Task: Create a task  Develop a new online tool for online volunteer sign-ups , assign it to team member softage.2@softage.net in the project BrainWave and update the status of the task to  On Track  , set the priority of the task to High
Action: Mouse moved to (73, 58)
Screenshot: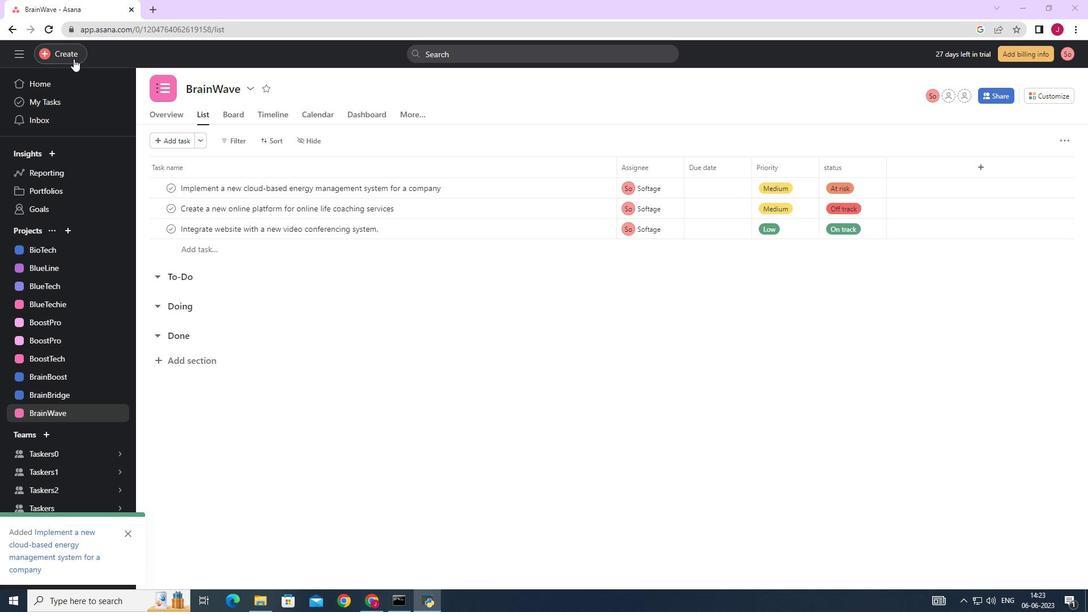 
Action: Mouse pressed left at (73, 58)
Screenshot: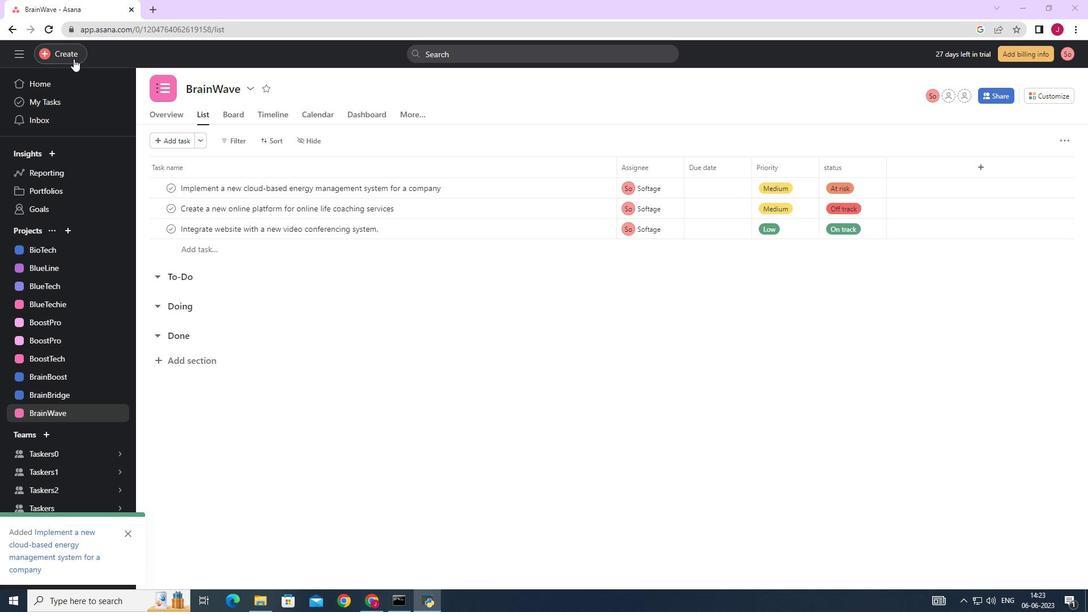 
Action: Mouse moved to (149, 60)
Screenshot: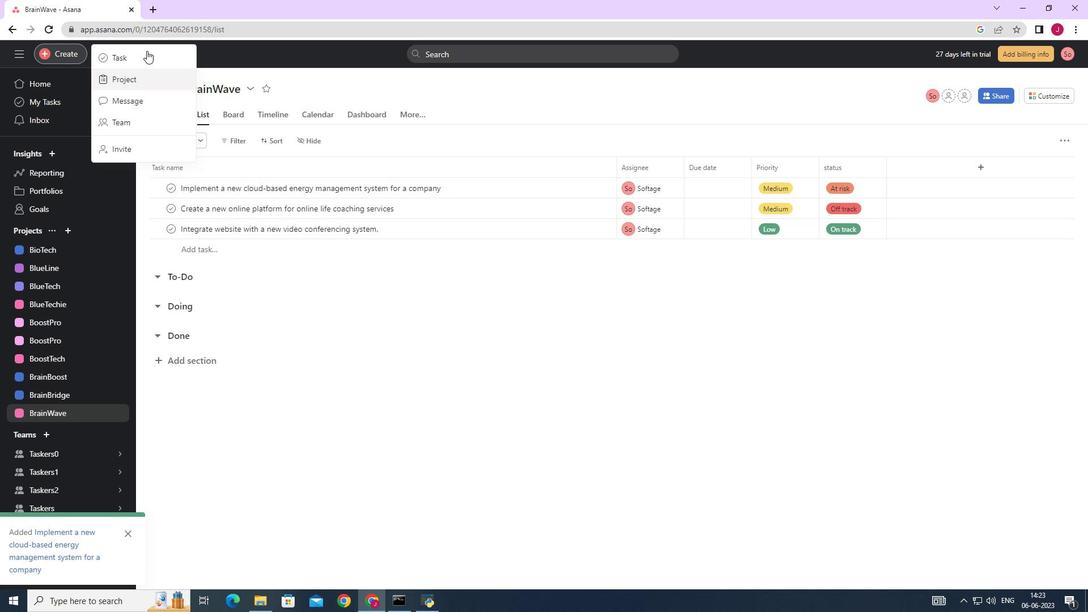 
Action: Mouse pressed left at (149, 60)
Screenshot: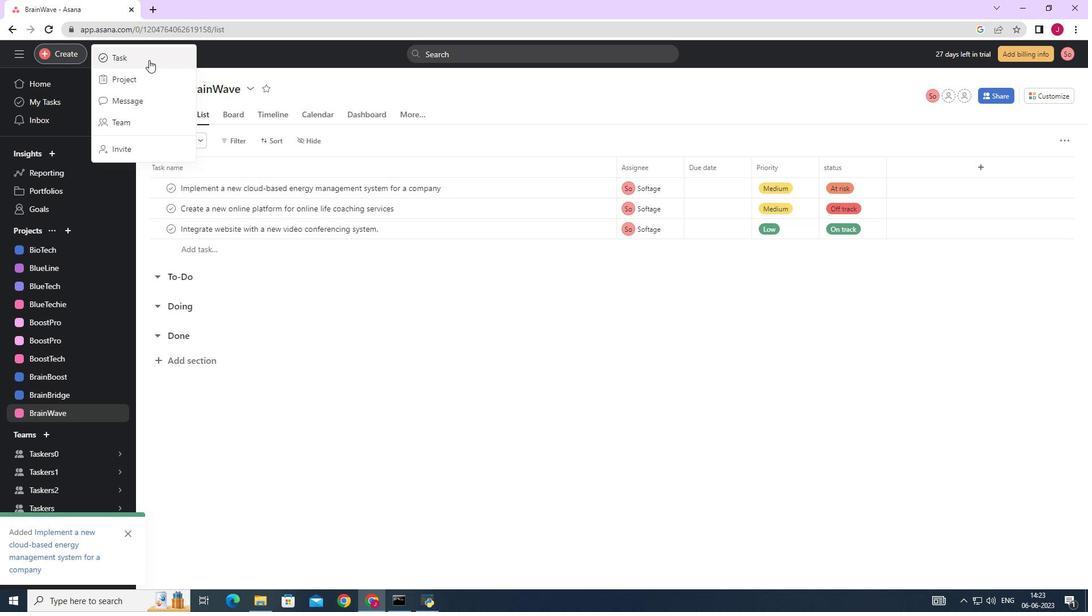 
Action: Mouse moved to (861, 376)
Screenshot: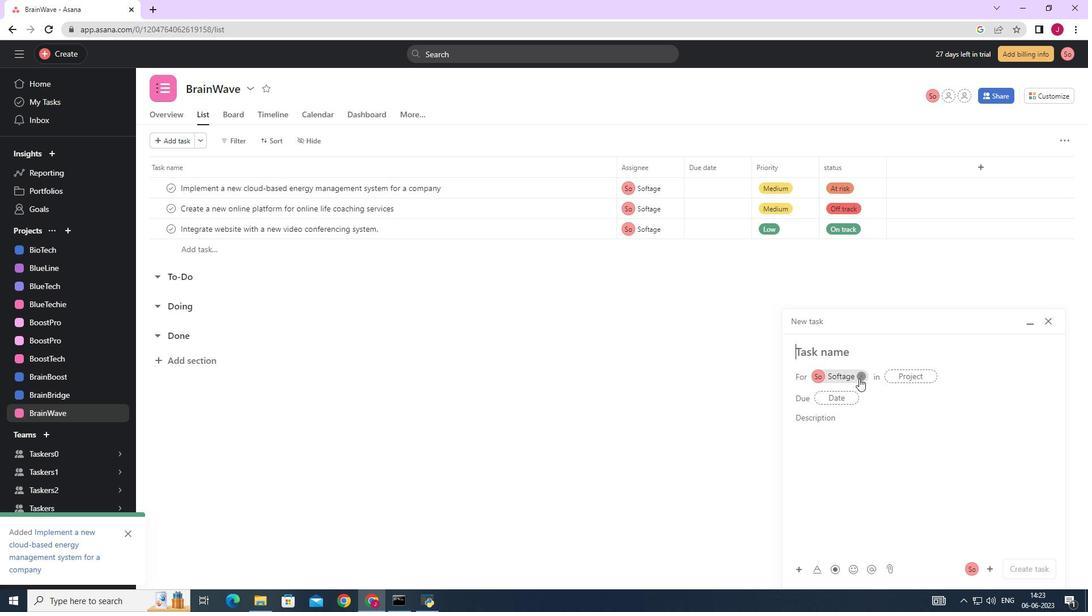 
Action: Mouse pressed left at (861, 376)
Screenshot: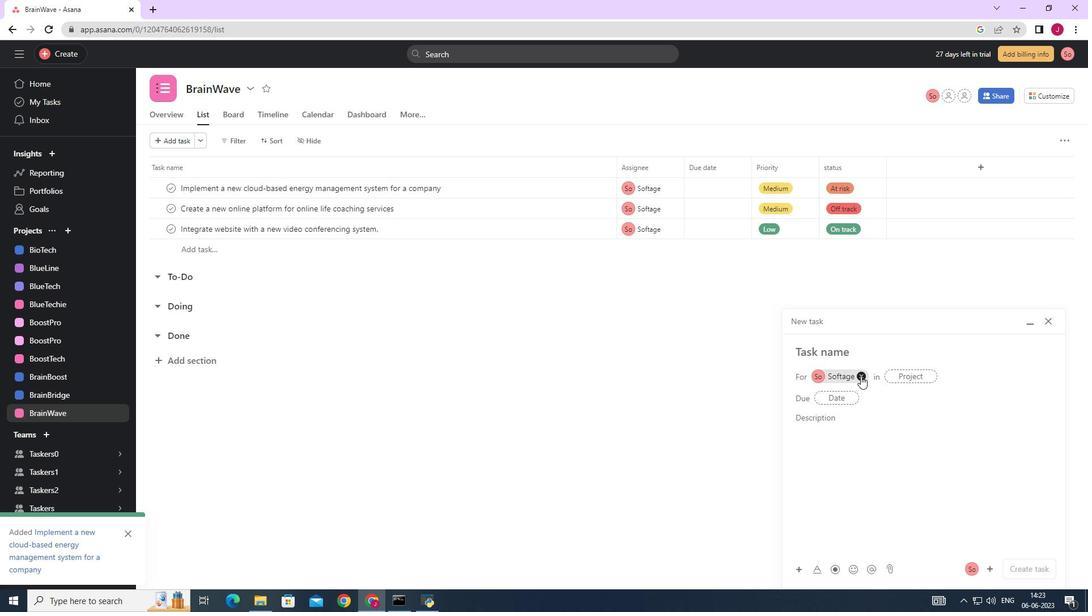 
Action: Mouse moved to (826, 355)
Screenshot: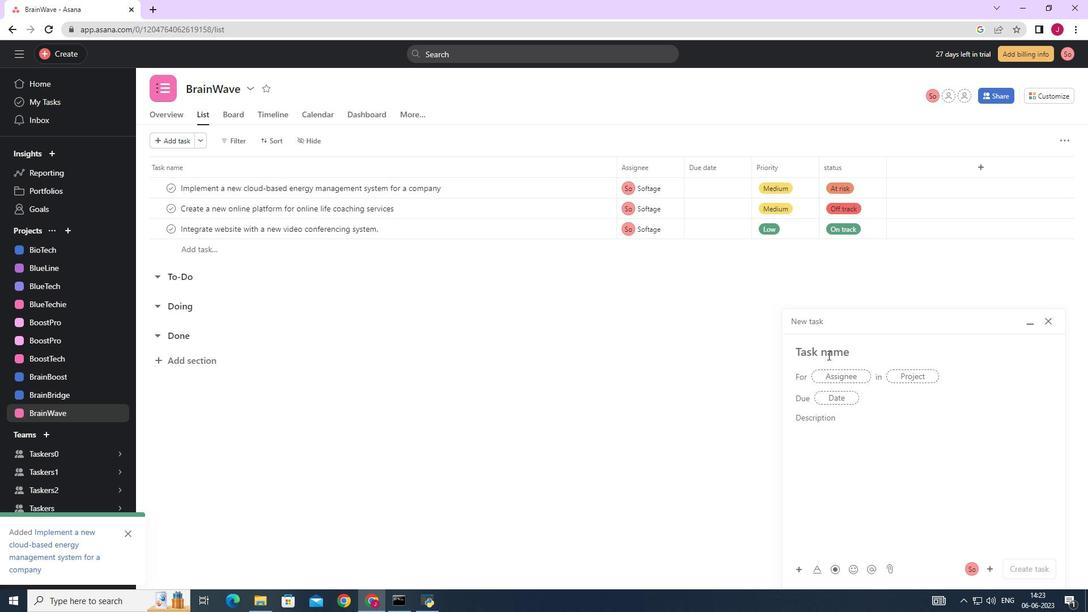 
Action: Mouse pressed left at (826, 355)
Screenshot: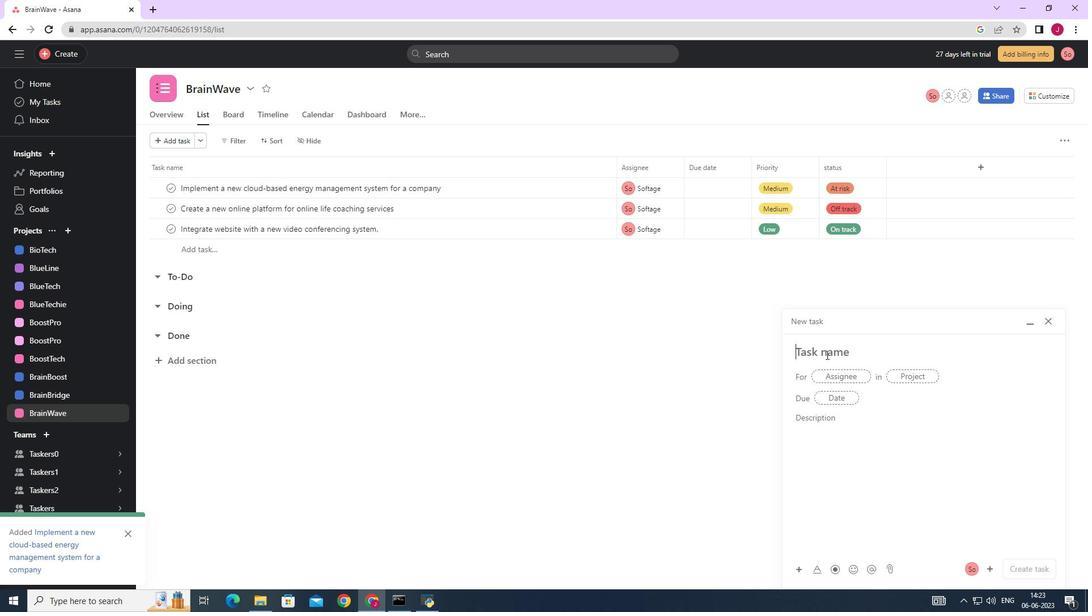 
Action: Key pressed <Key.caps_lock>D<Key.caps_lock>evelop<Key.space><Key.space><Key.caps_lock>A<Key.backspace><Key.caps_lock>a<Key.space>new<Key.space>tool<Key.space>for<Key.space>online<Key.space>volunter<Key.backspace>er<Key.space>sign-up<Key.space>
Screenshot: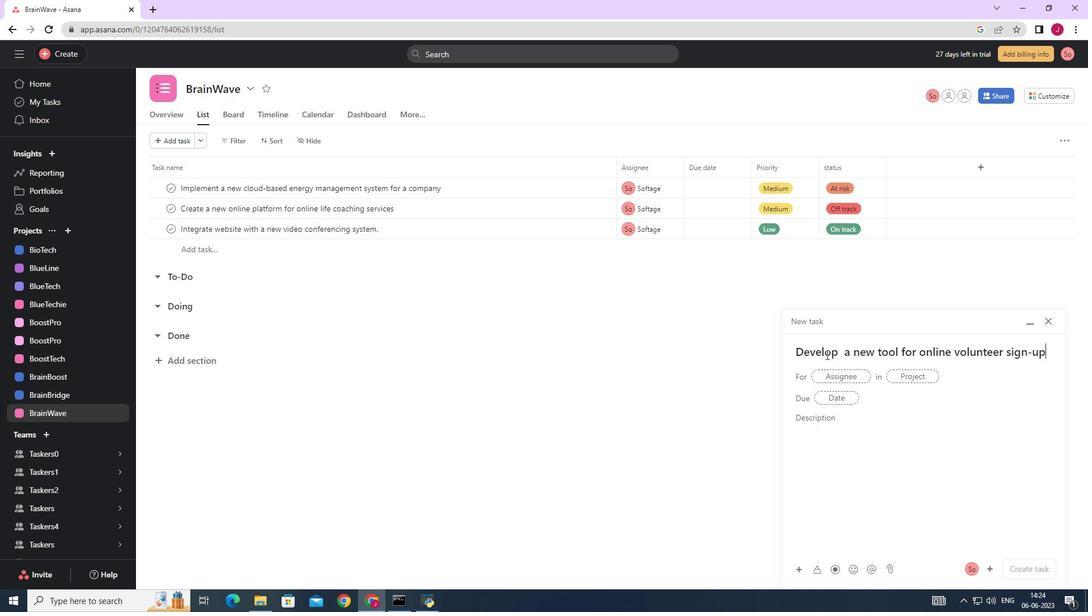 
Action: Mouse moved to (831, 376)
Screenshot: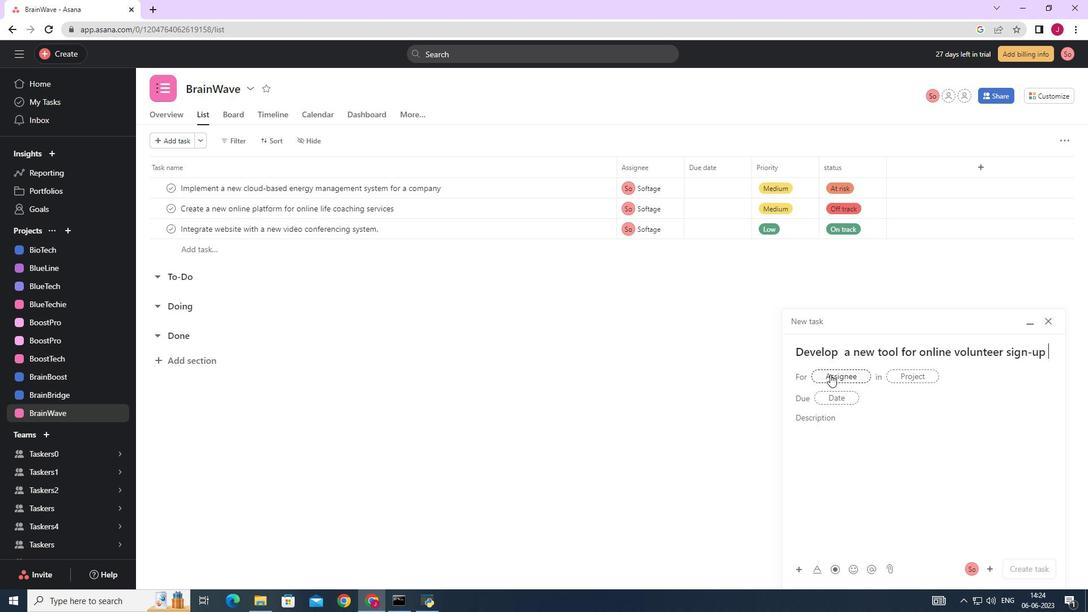
Action: Mouse pressed left at (831, 376)
Screenshot: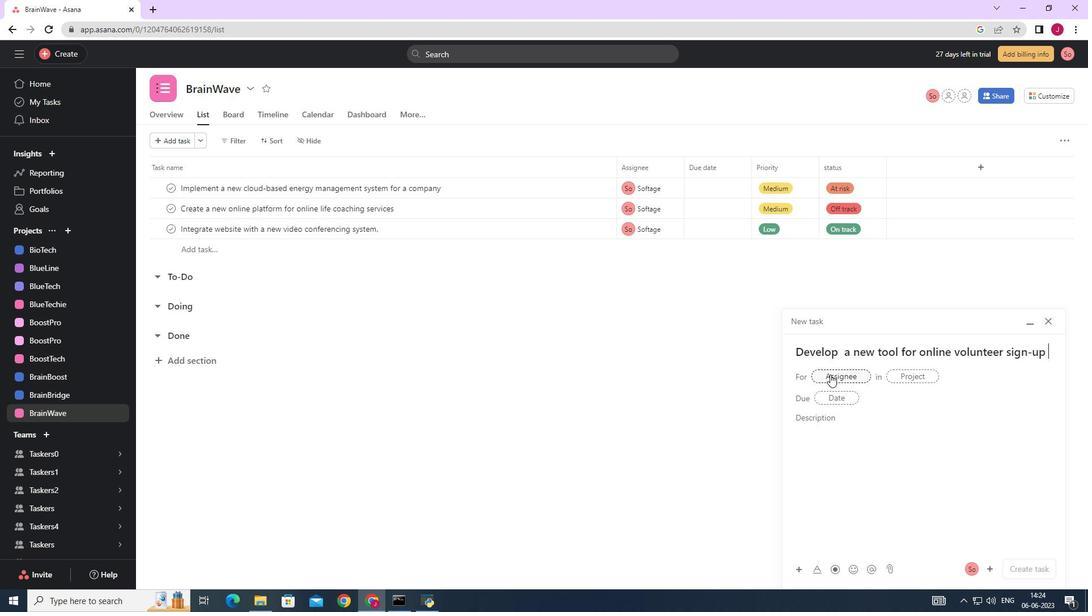 
Action: Mouse moved to (832, 376)
Screenshot: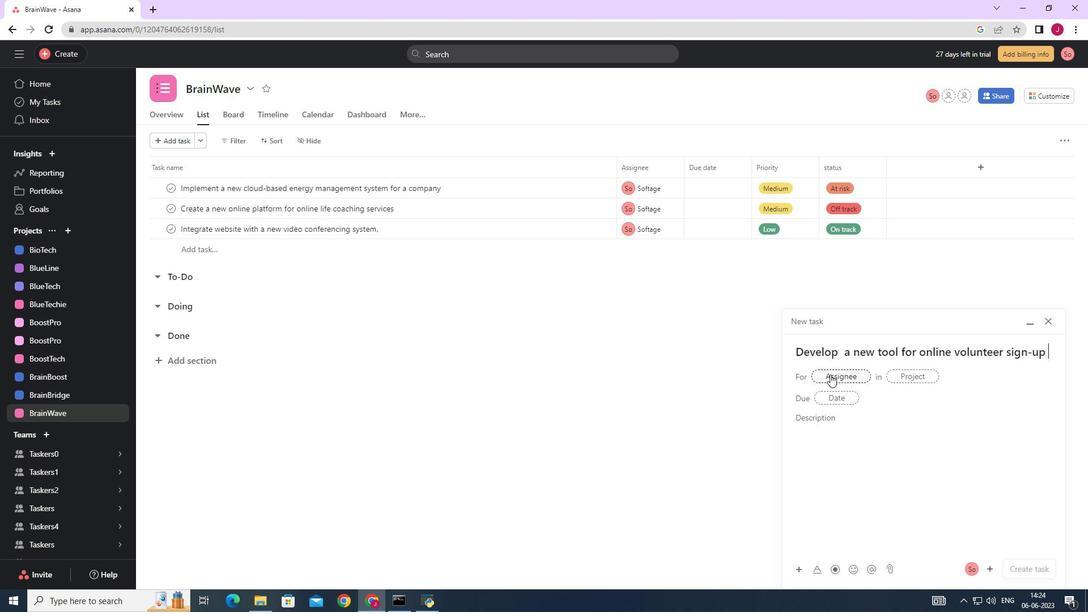 
Action: Key pressed softage.2
Screenshot: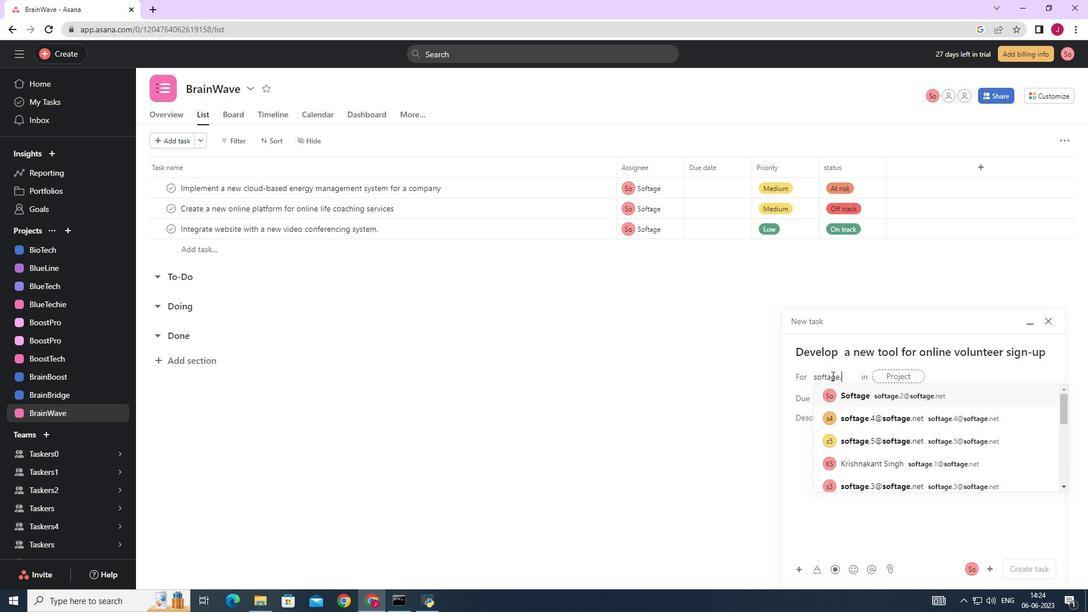 
Action: Mouse moved to (857, 393)
Screenshot: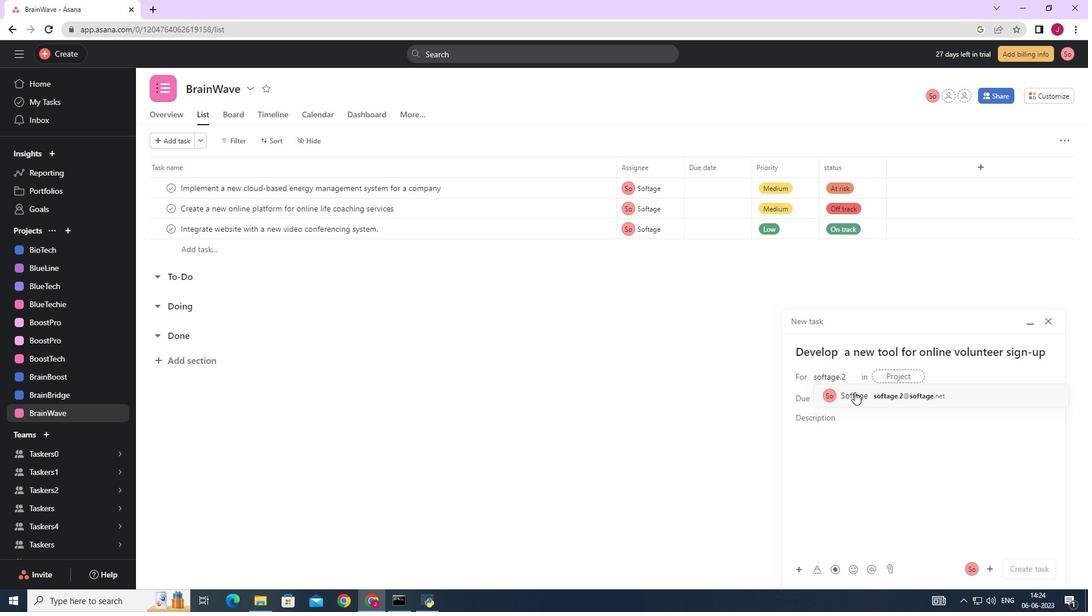 
Action: Mouse pressed left at (857, 393)
Screenshot: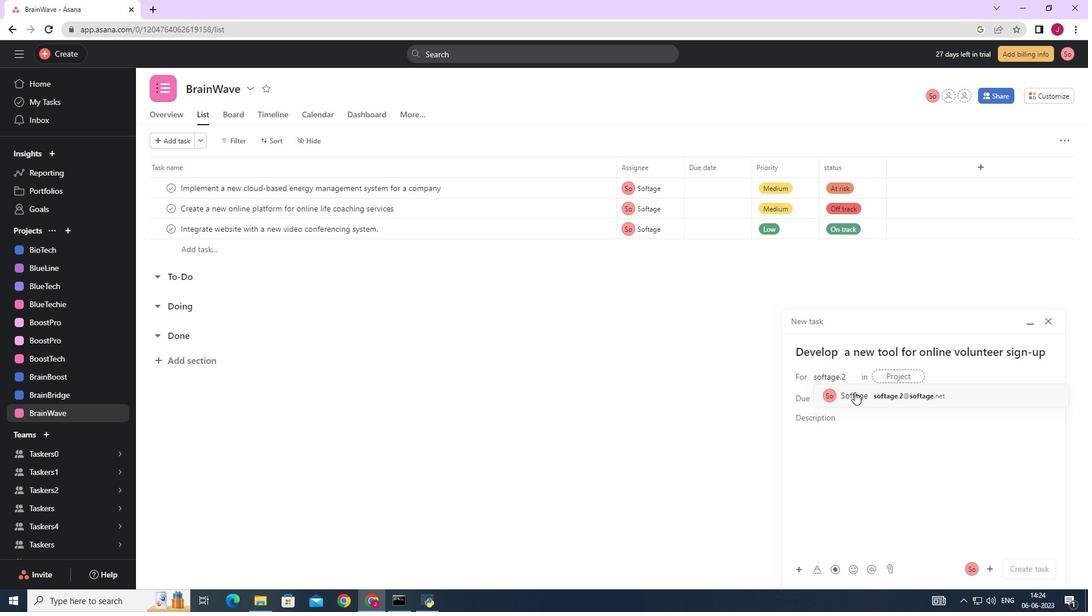 
Action: Mouse moved to (740, 395)
Screenshot: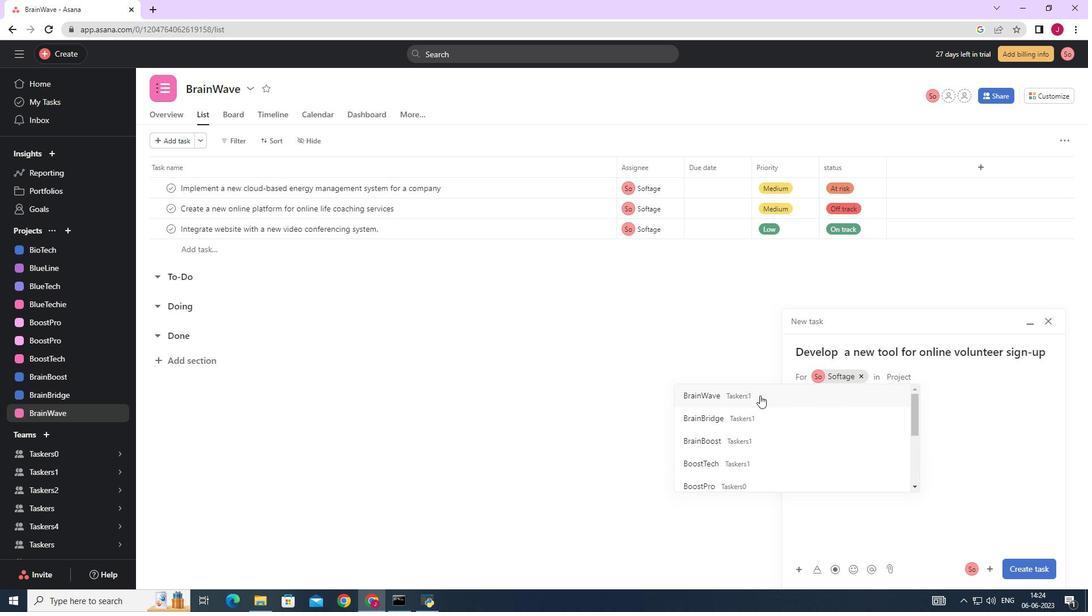 
Action: Mouse pressed left at (740, 395)
Screenshot: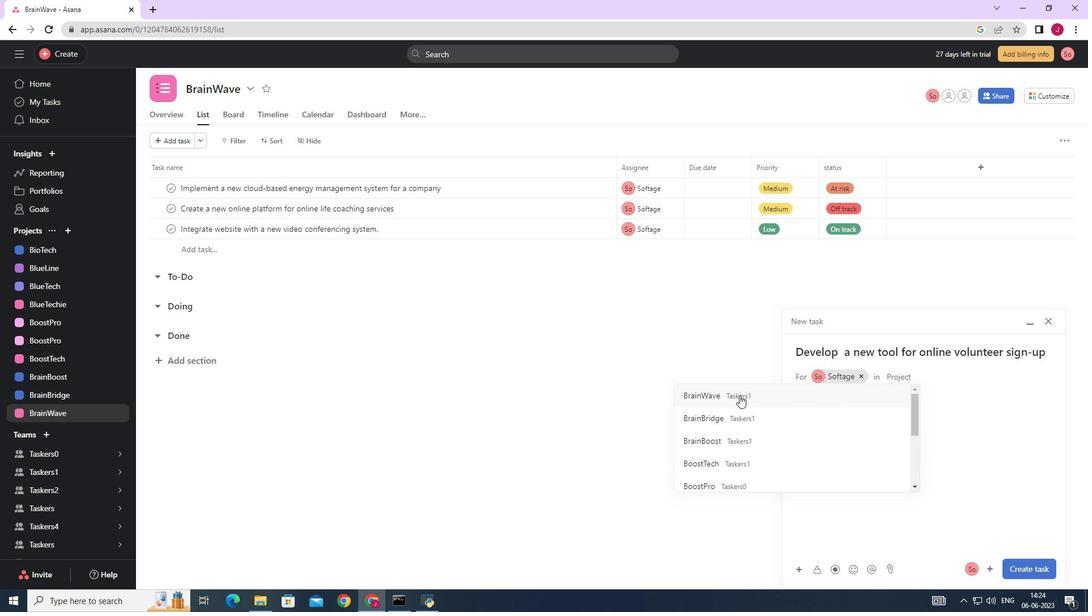
Action: Mouse moved to (846, 424)
Screenshot: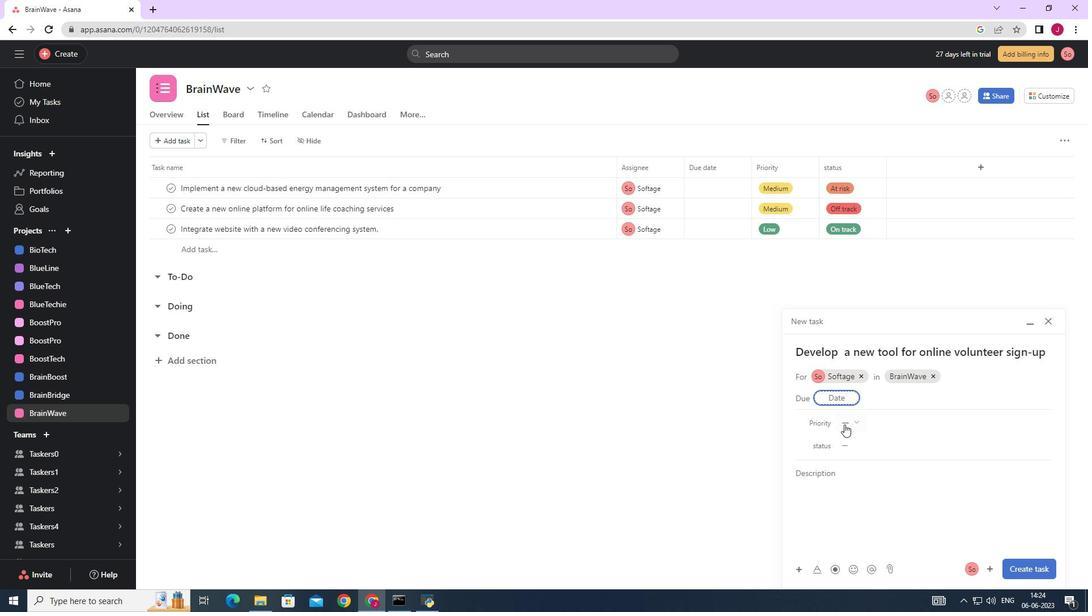 
Action: Mouse pressed left at (846, 424)
Screenshot: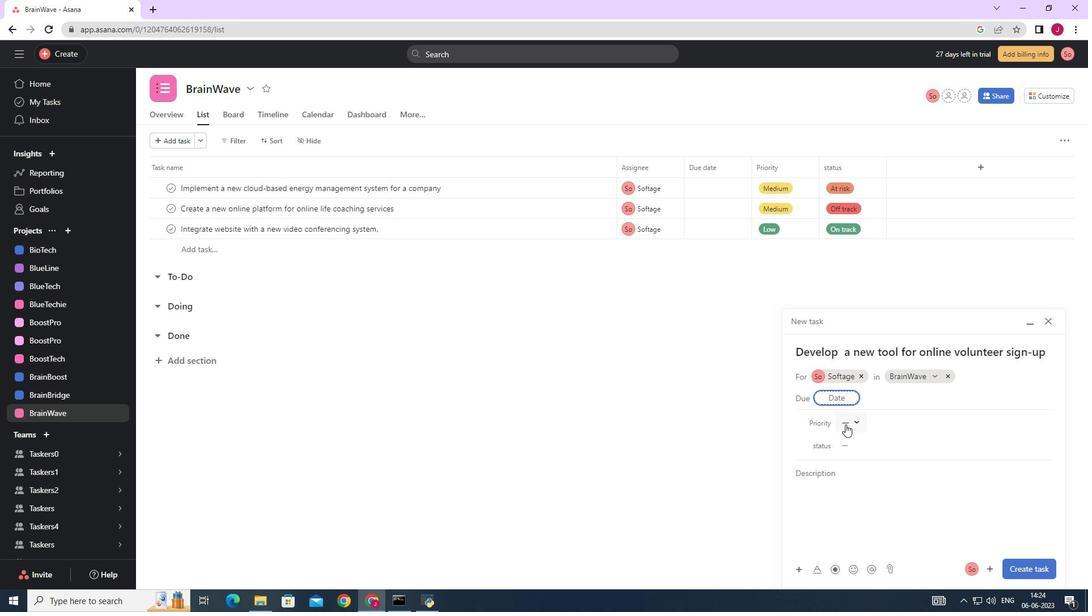 
Action: Mouse moved to (868, 461)
Screenshot: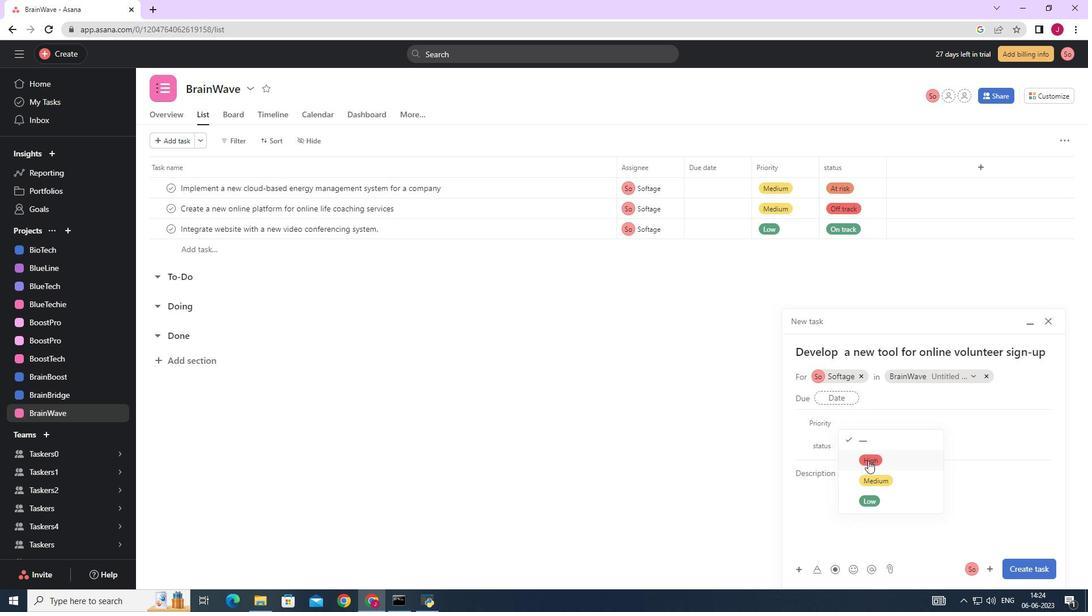 
Action: Mouse pressed left at (868, 461)
Screenshot: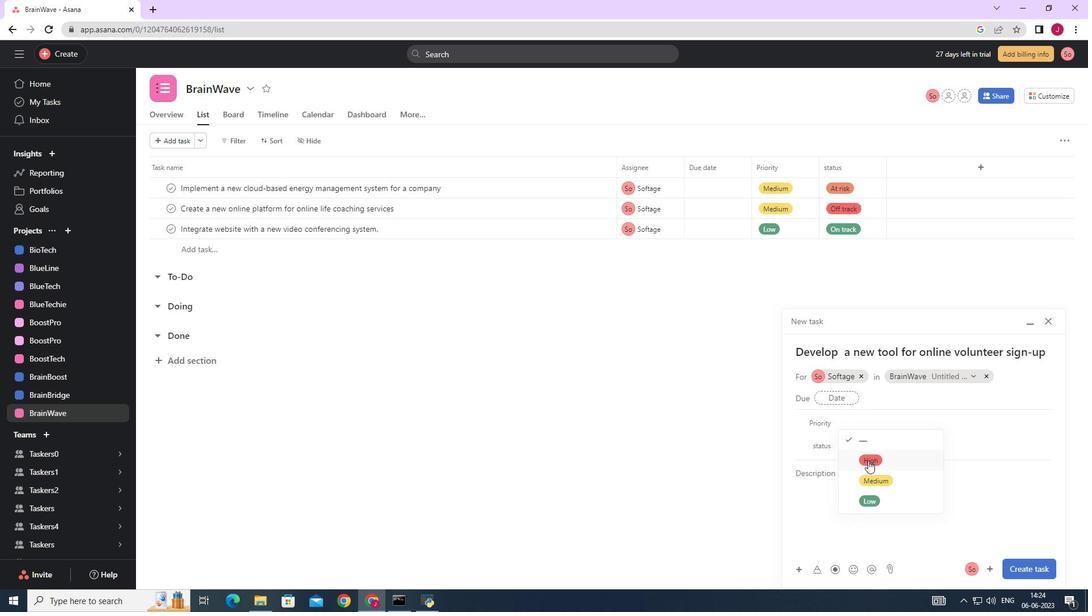 
Action: Mouse moved to (858, 437)
Screenshot: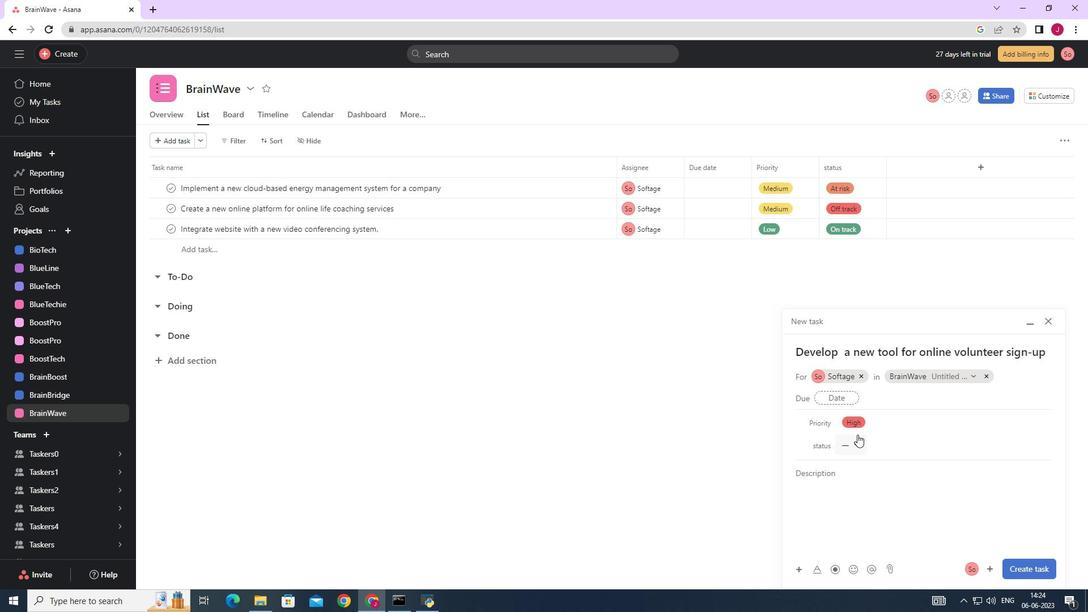 
Action: Mouse pressed left at (858, 437)
Screenshot: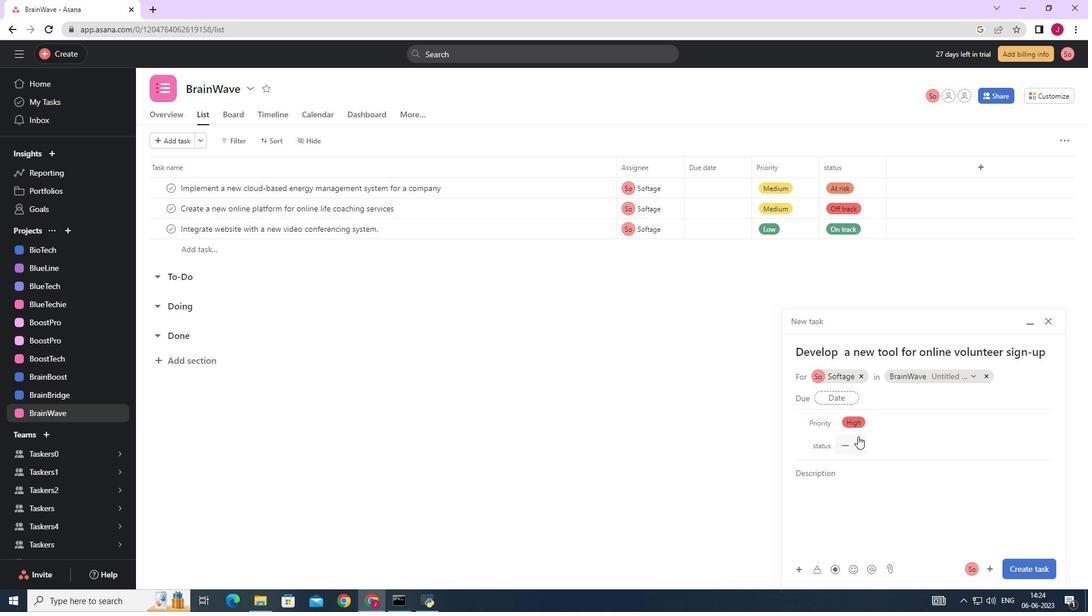 
Action: Mouse moved to (868, 483)
Screenshot: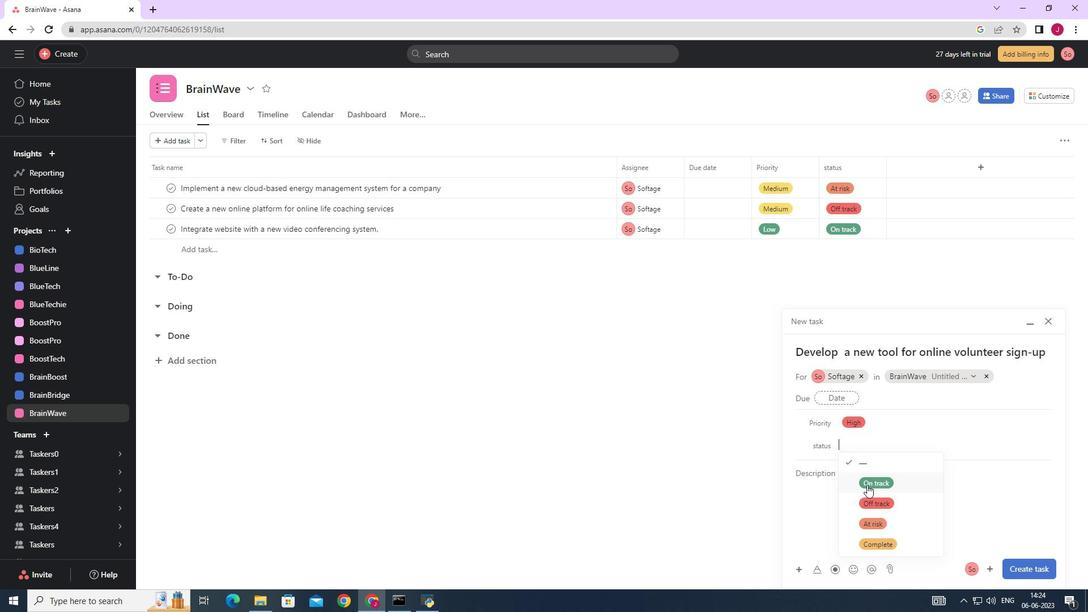 
Action: Mouse pressed left at (868, 483)
Screenshot: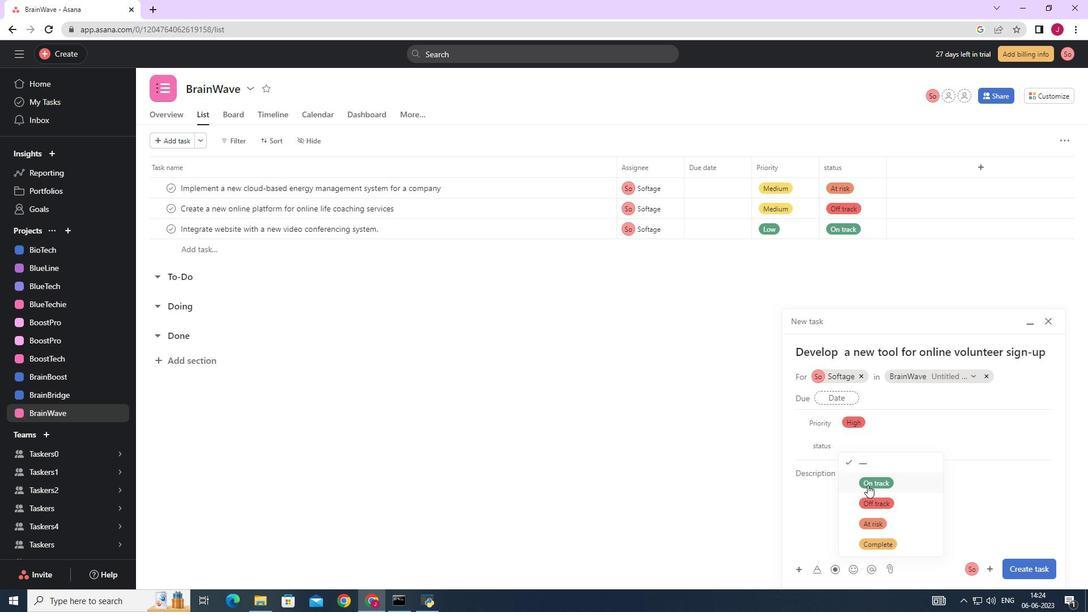 
Action: Mouse moved to (1030, 568)
Screenshot: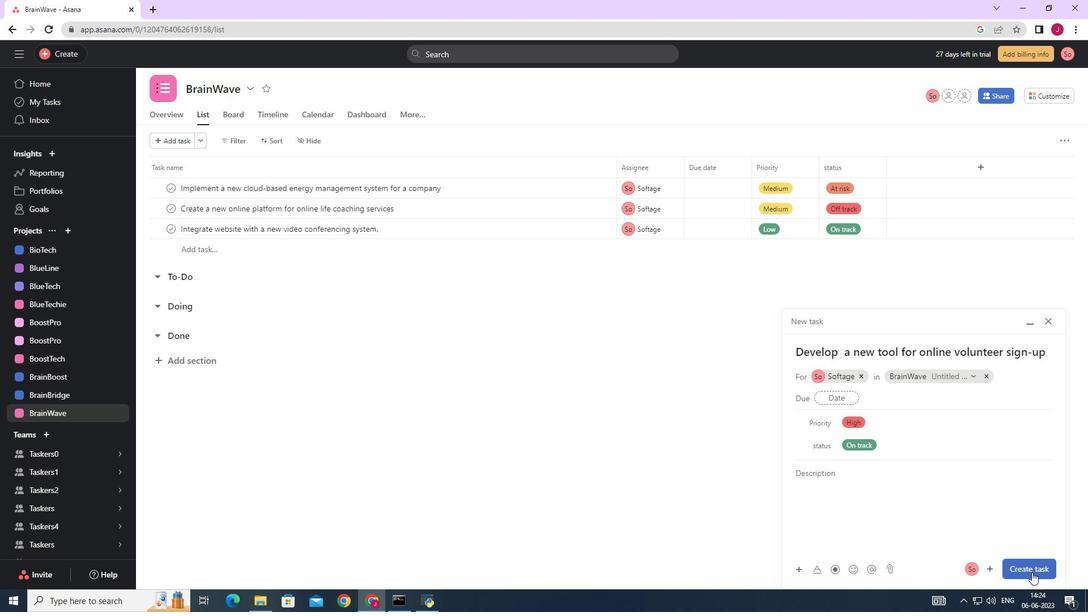 
Action: Mouse pressed left at (1030, 568)
Screenshot: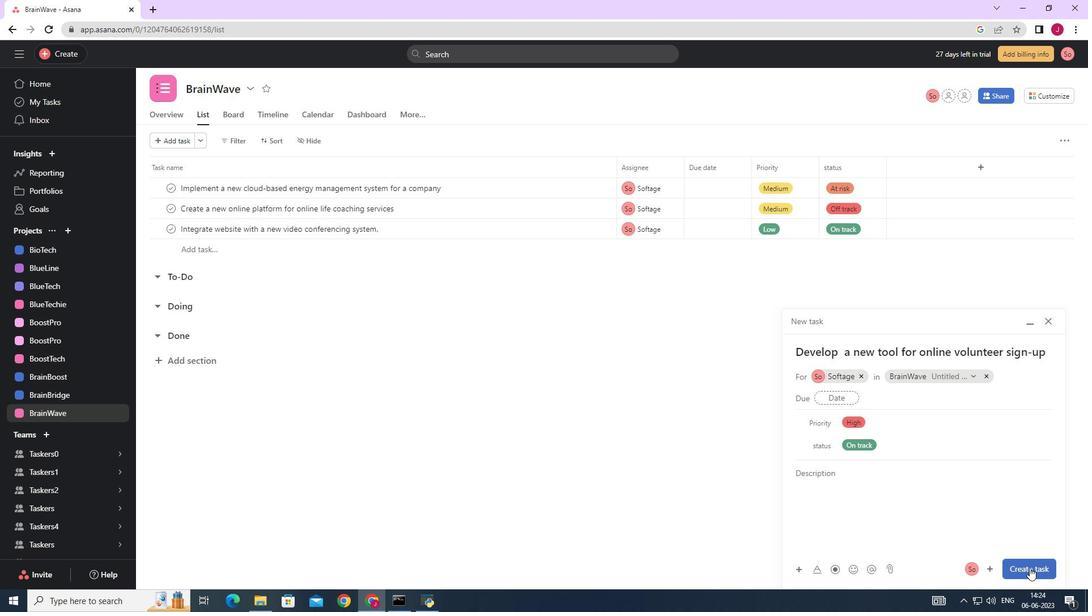 
Action: Mouse moved to (944, 507)
Screenshot: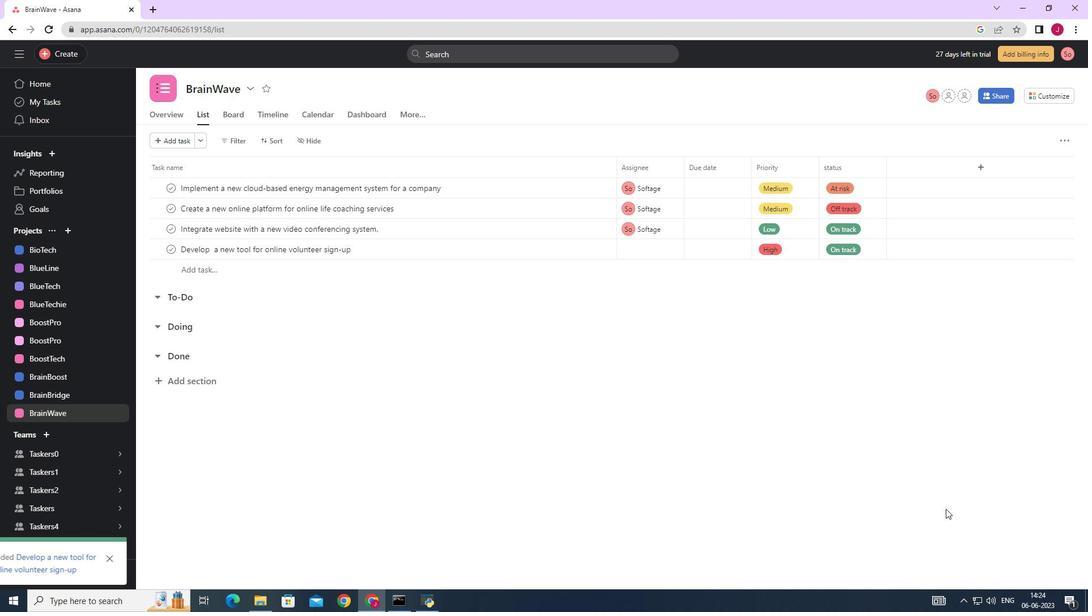 
